Task: In the  document effectivestudy.pdf Share this file with 'softage.9@softage.net' Make a copy of the file 'without changing the auto name' Delete the  copy of the file
Action: Mouse pressed left at (526, 388)
Screenshot: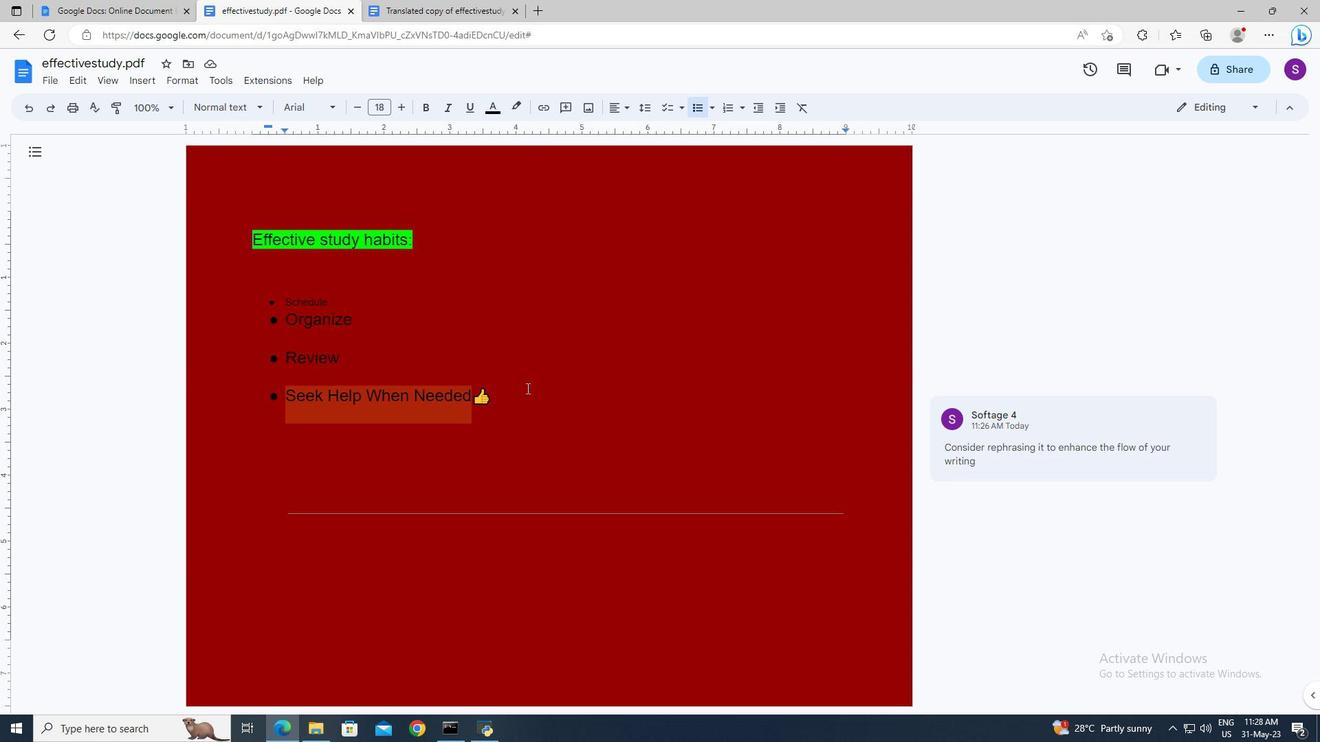 
Action: Mouse moved to (44, 87)
Screenshot: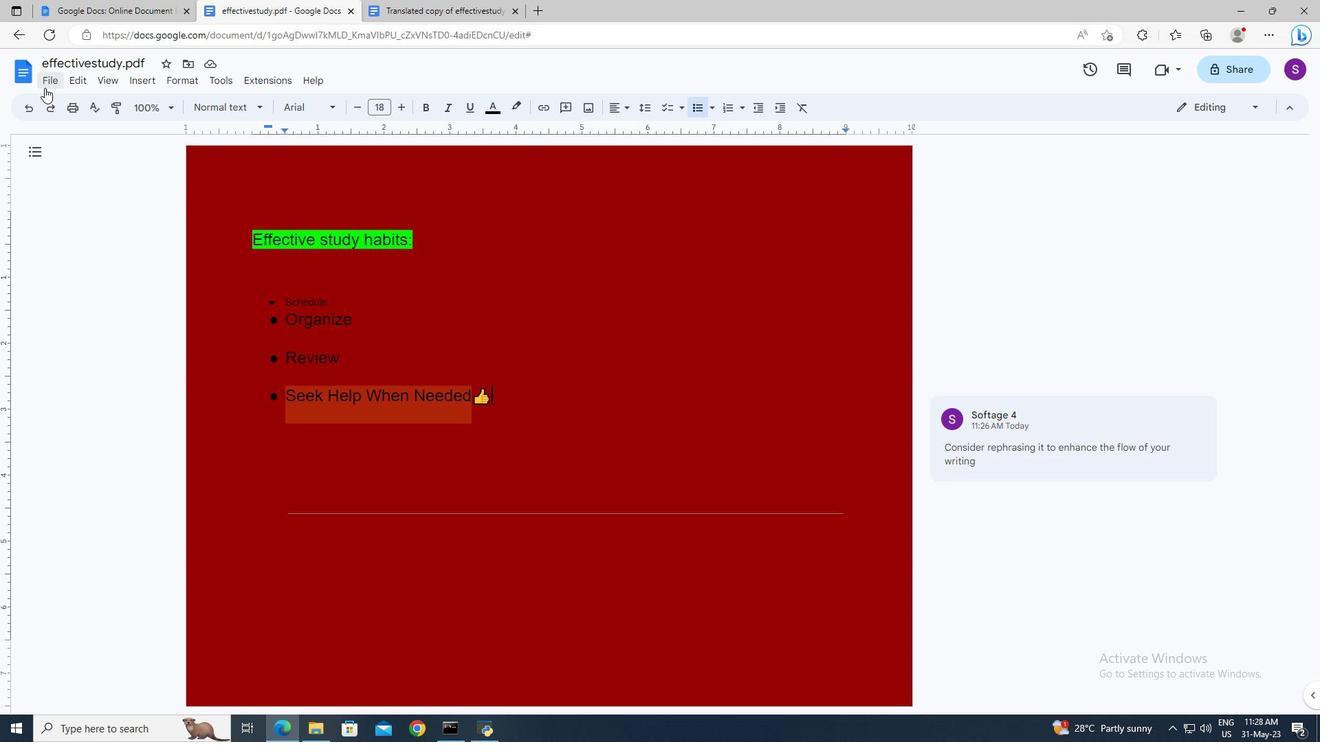 
Action: Mouse pressed left at (44, 87)
Screenshot: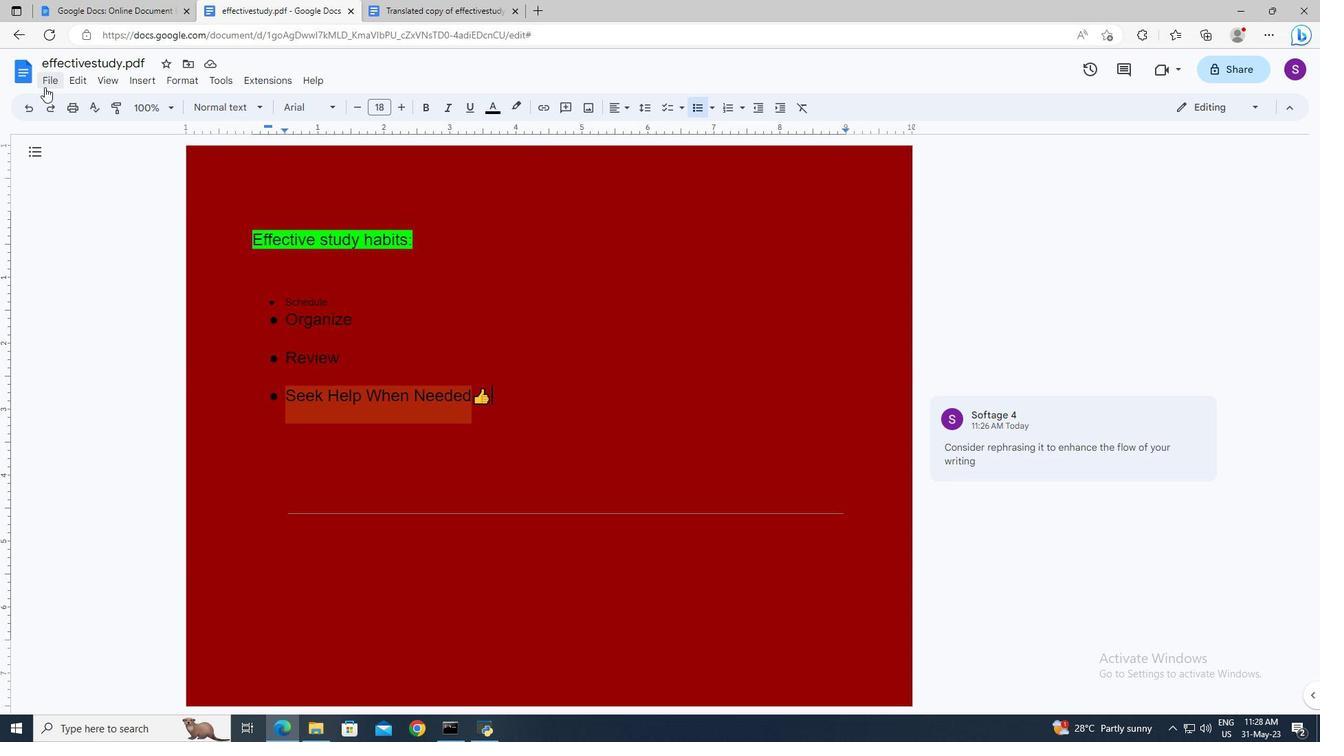 
Action: Mouse moved to (266, 189)
Screenshot: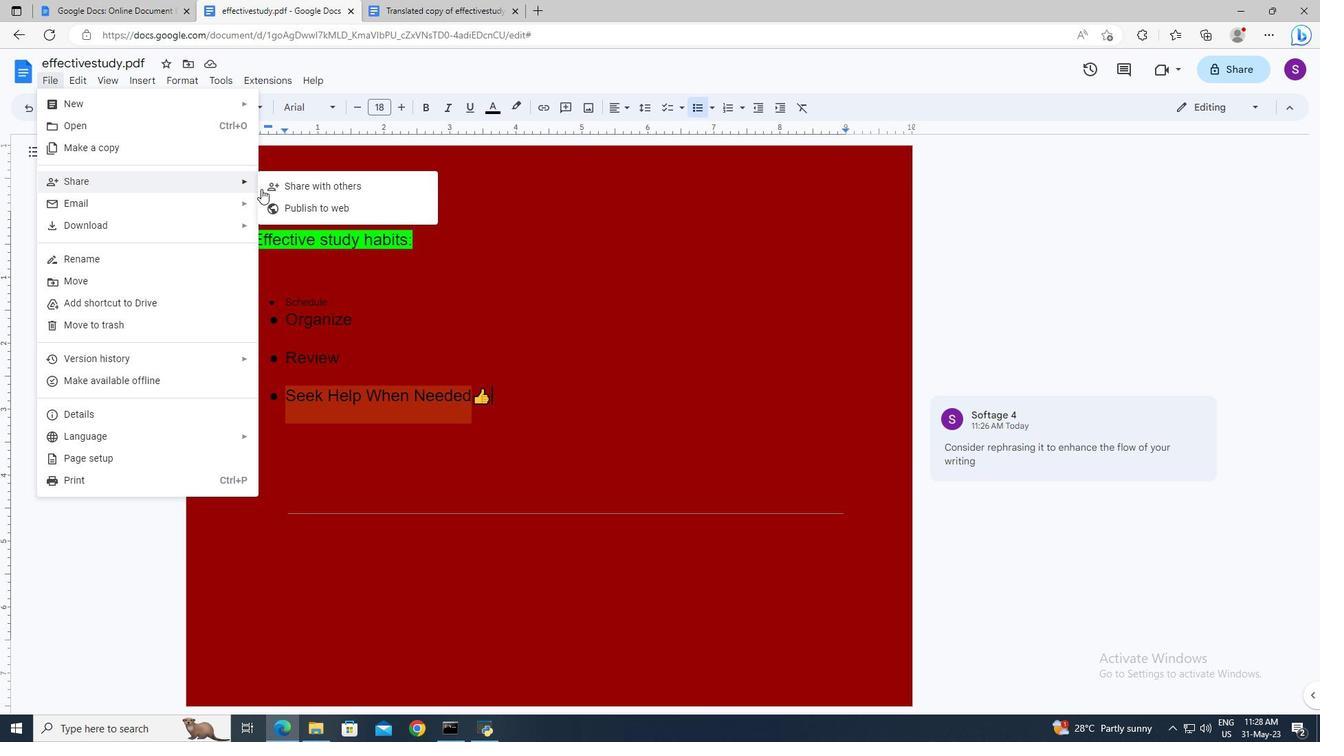 
Action: Mouse pressed left at (266, 189)
Screenshot: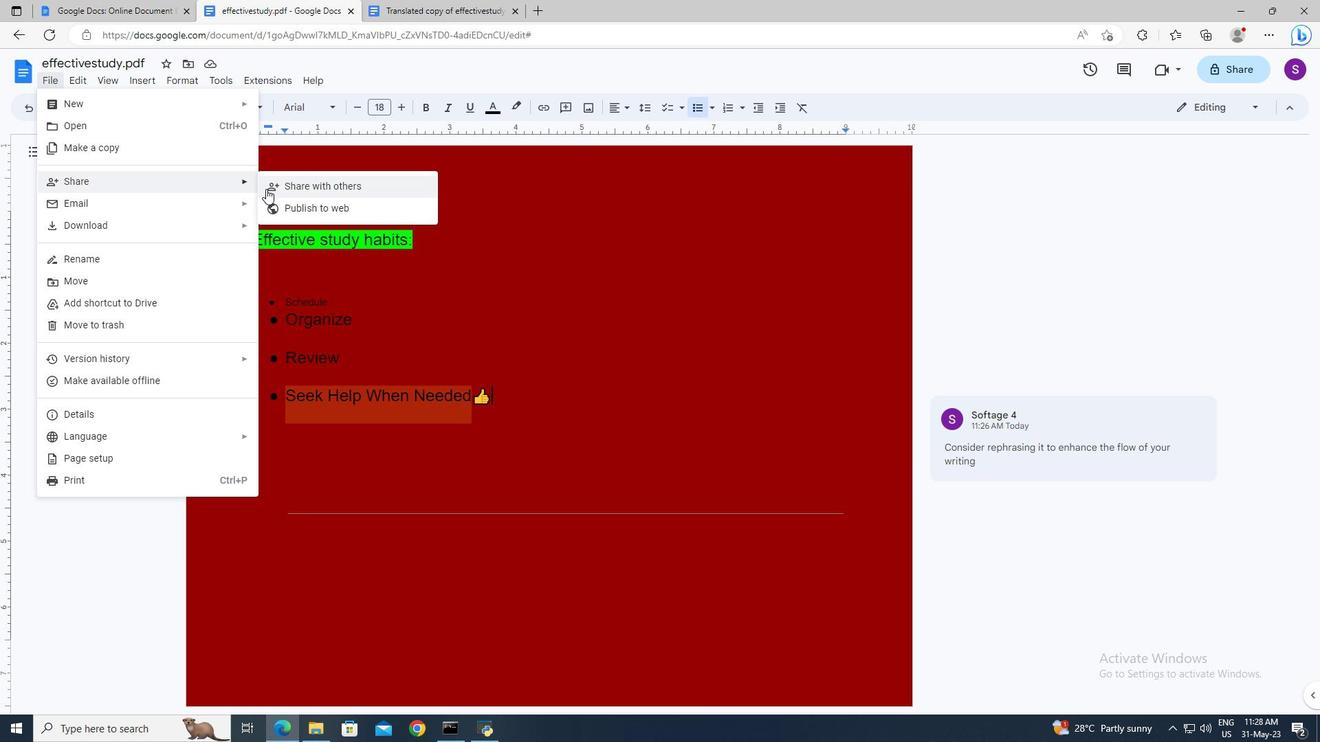 
Action: Mouse moved to (522, 306)
Screenshot: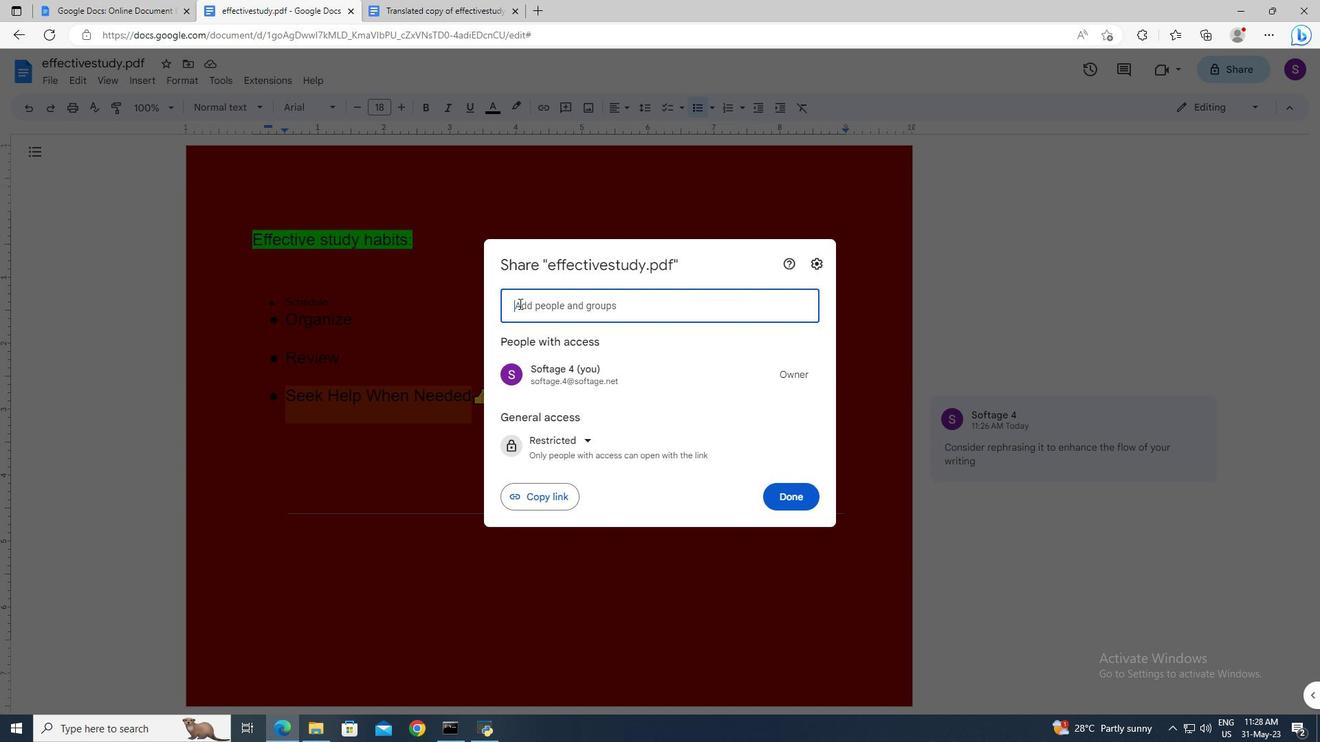 
Action: Mouse pressed left at (522, 306)
Screenshot: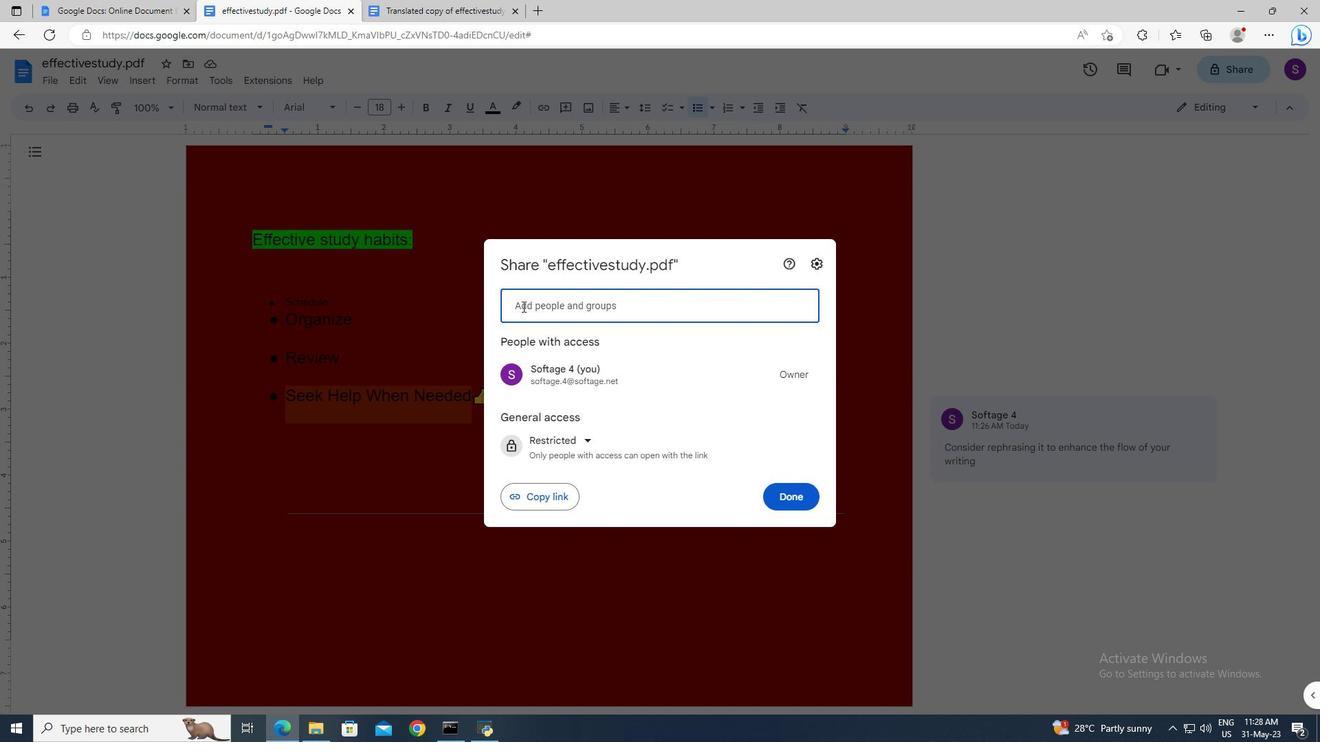 
Action: Mouse moved to (522, 305)
Screenshot: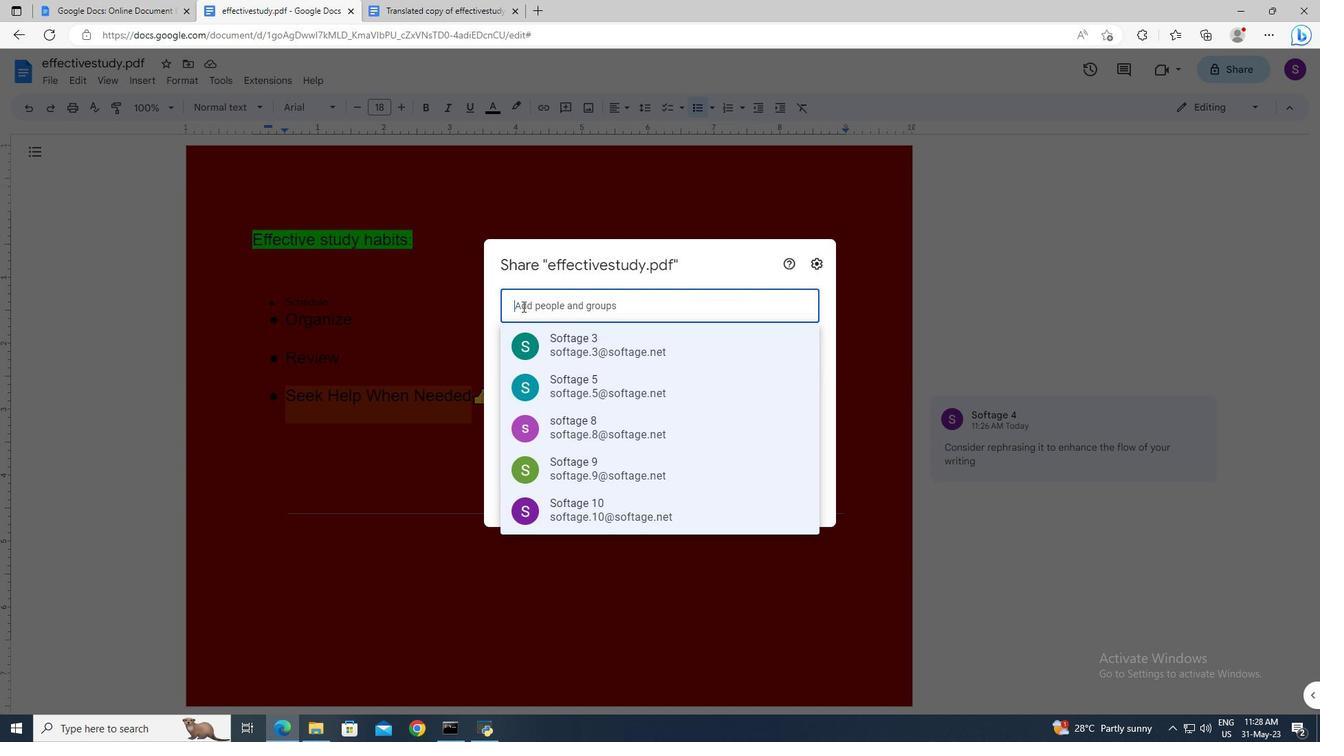 
Action: Key pressed softage.9<Key.shift>@softage.net<Key.enter>
Screenshot: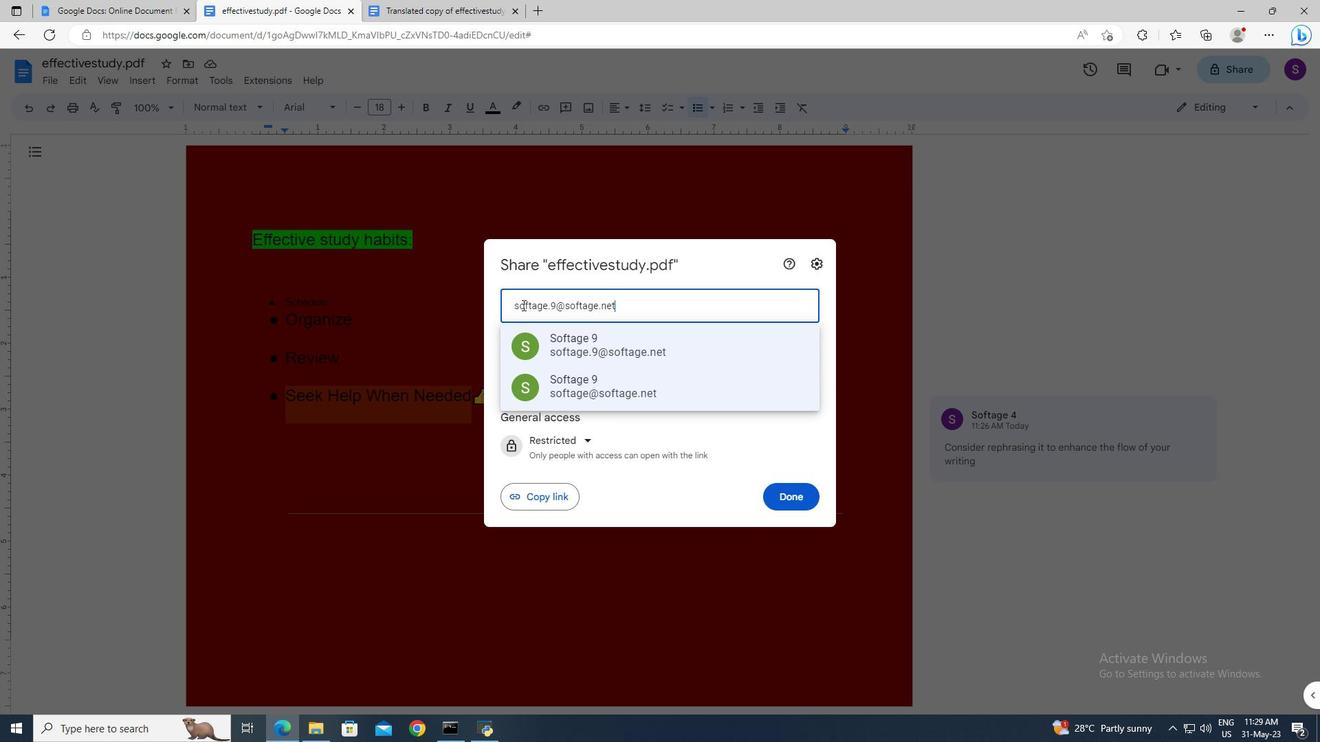 
Action: Mouse moved to (770, 484)
Screenshot: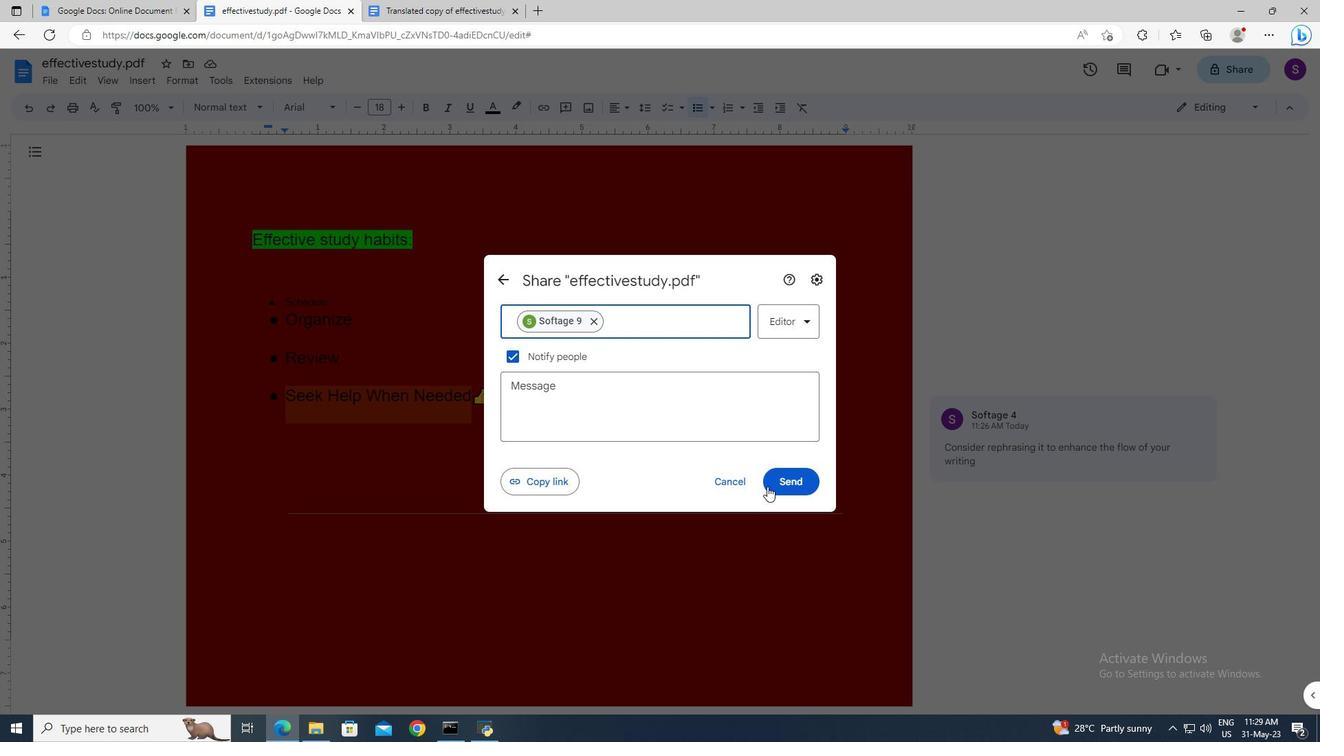 
Action: Mouse pressed left at (770, 484)
Screenshot: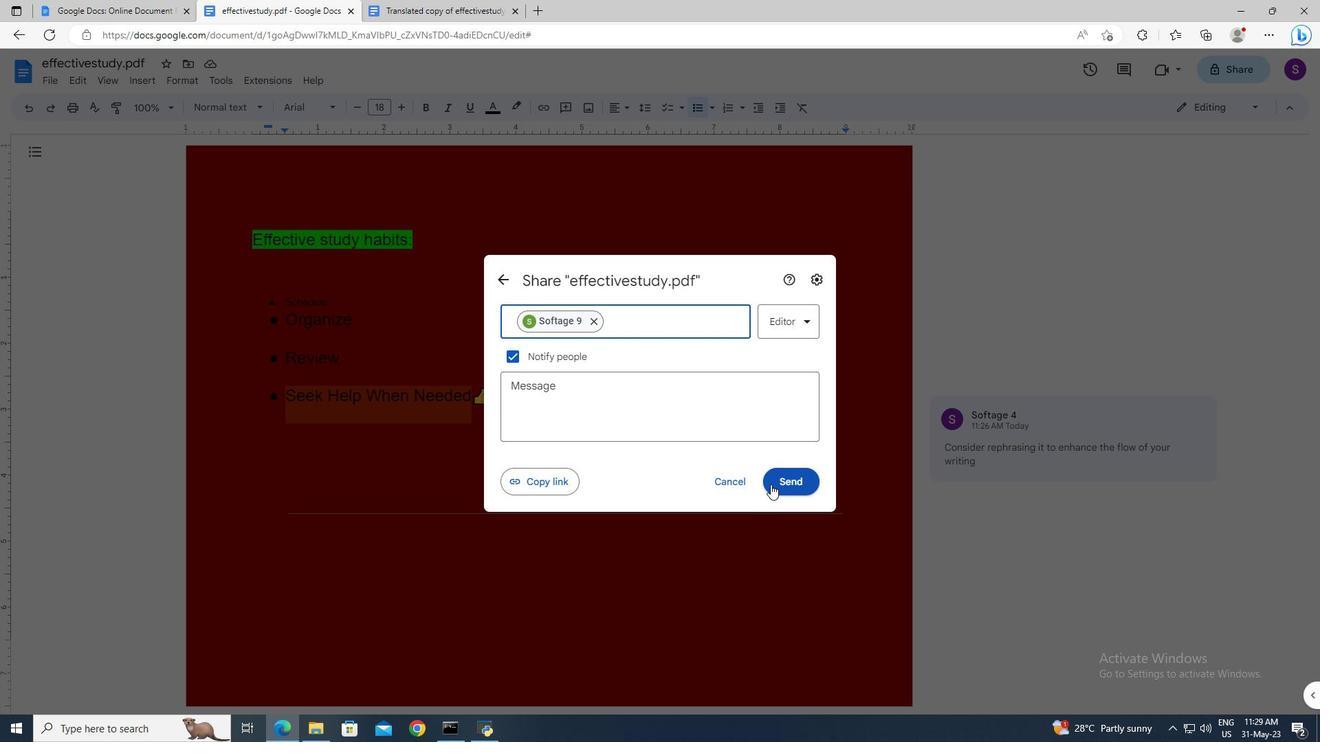 
Action: Mouse moved to (61, 81)
Screenshot: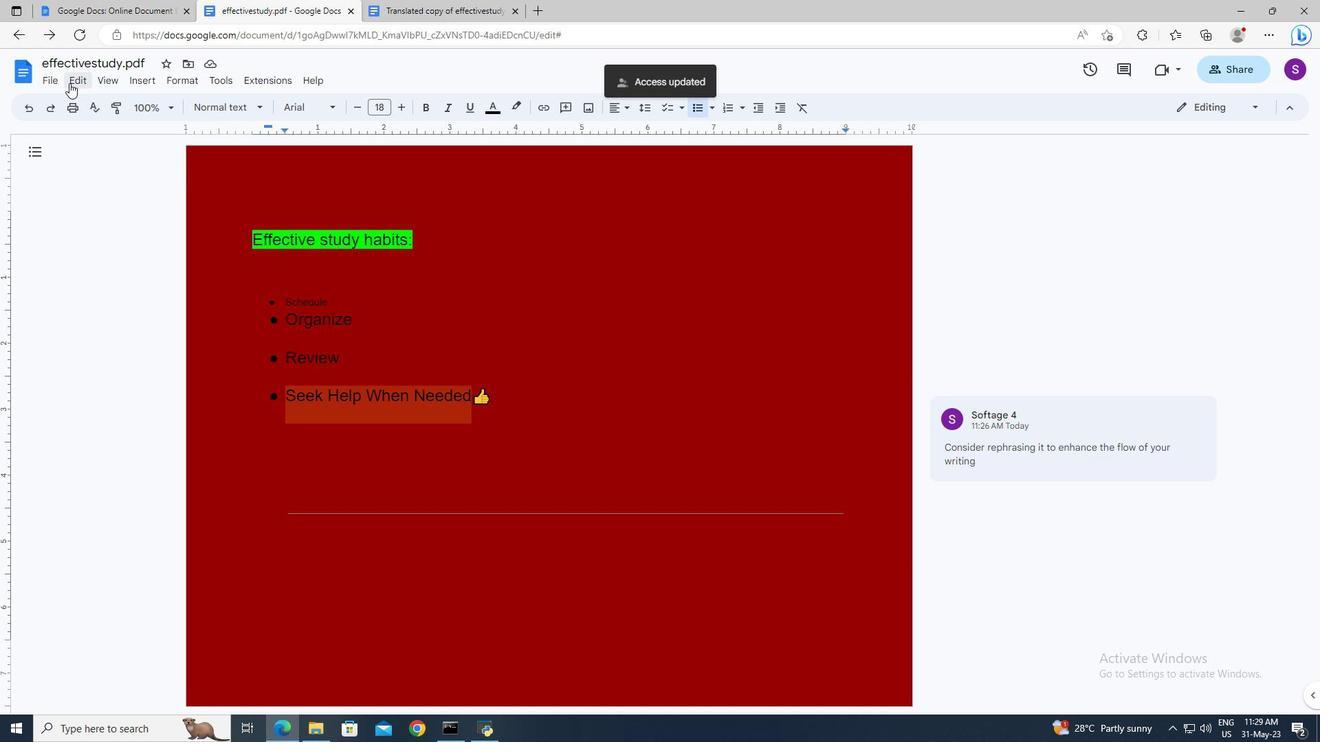 
Action: Mouse pressed left at (61, 81)
Screenshot: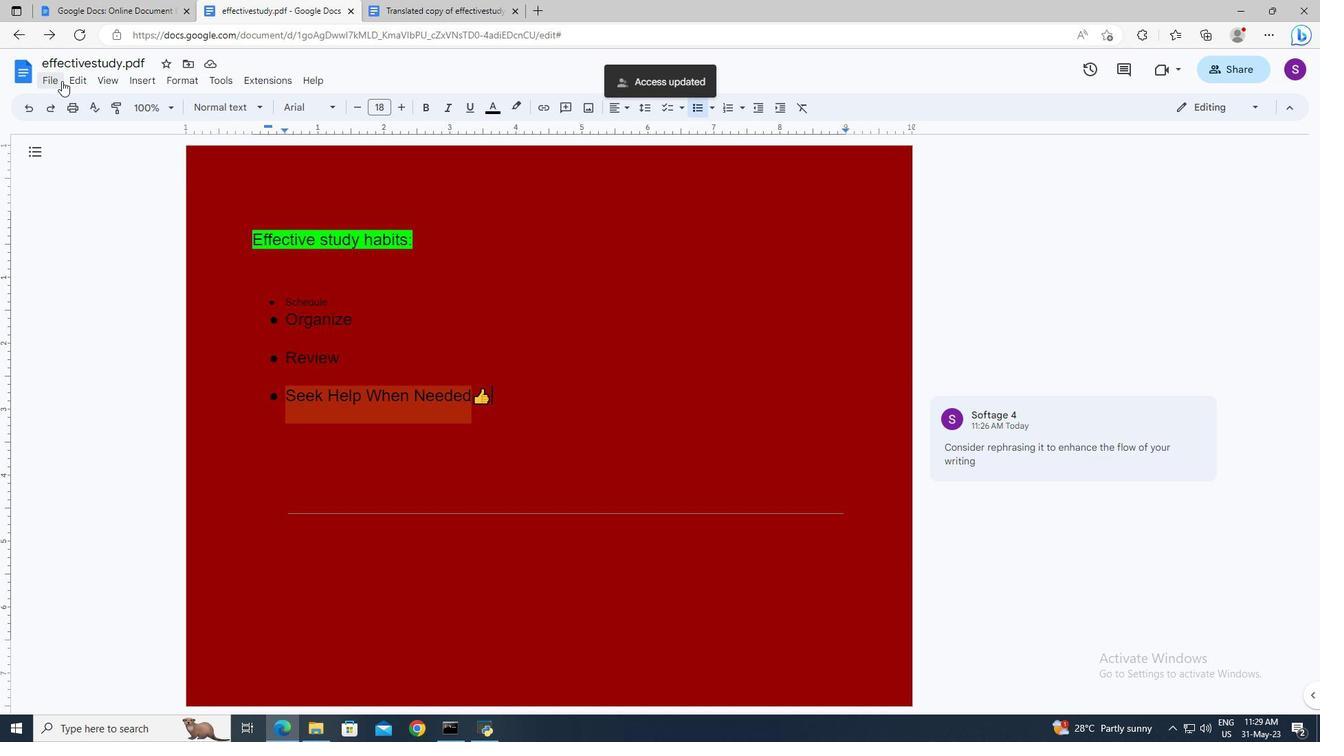 
Action: Mouse moved to (70, 148)
Screenshot: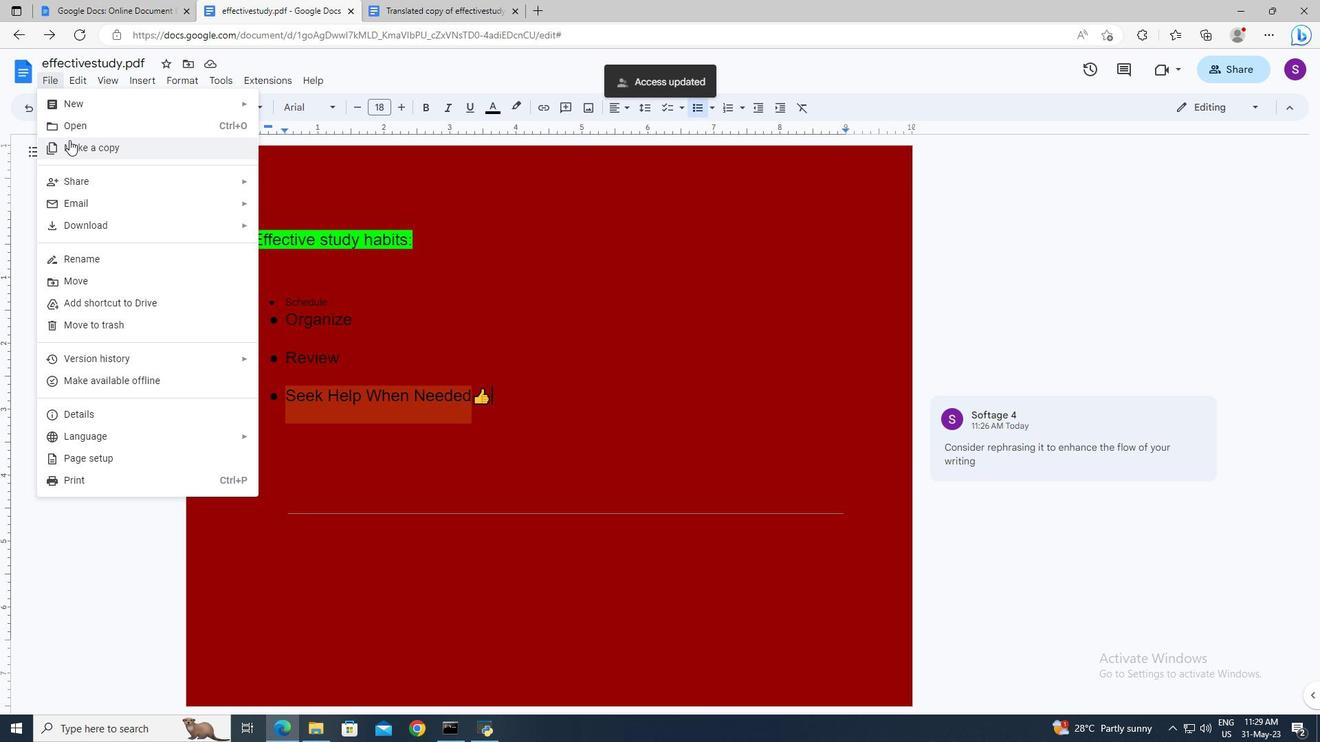 
Action: Mouse pressed left at (70, 148)
Screenshot: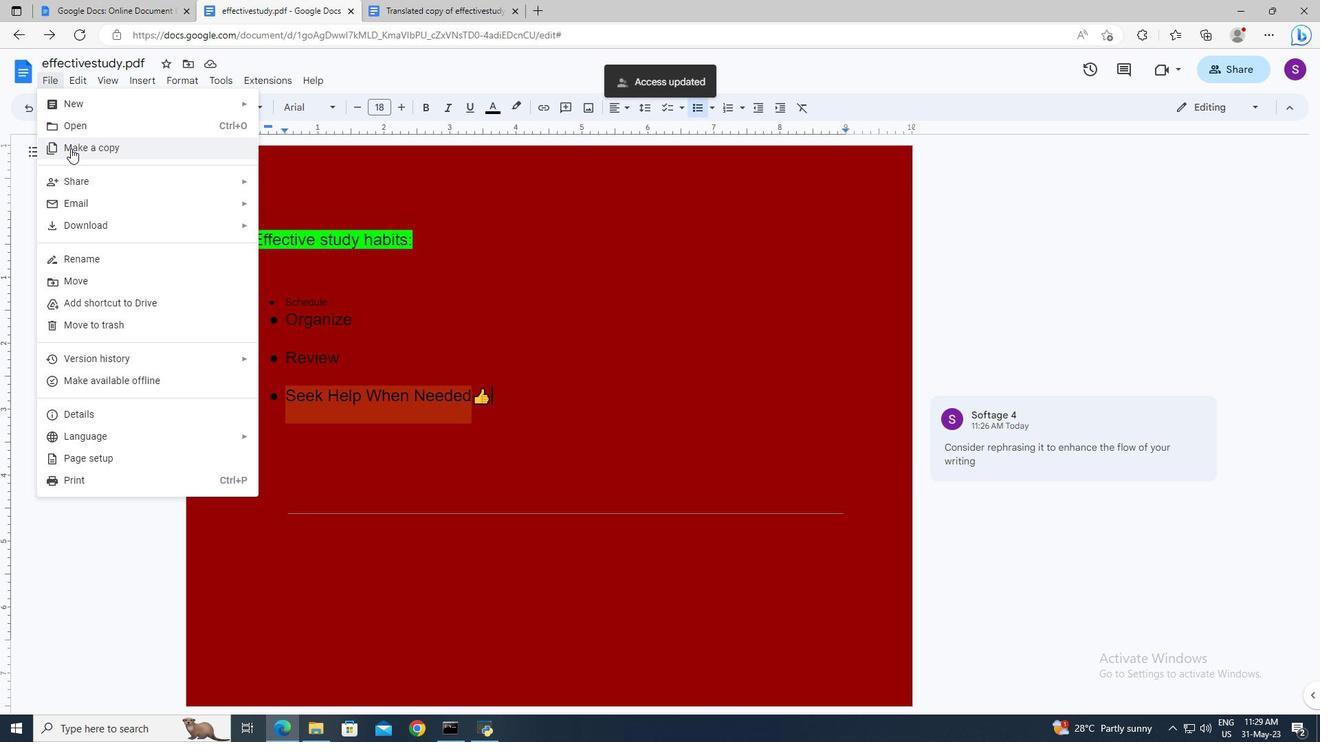 
Action: Mouse moved to (709, 499)
Screenshot: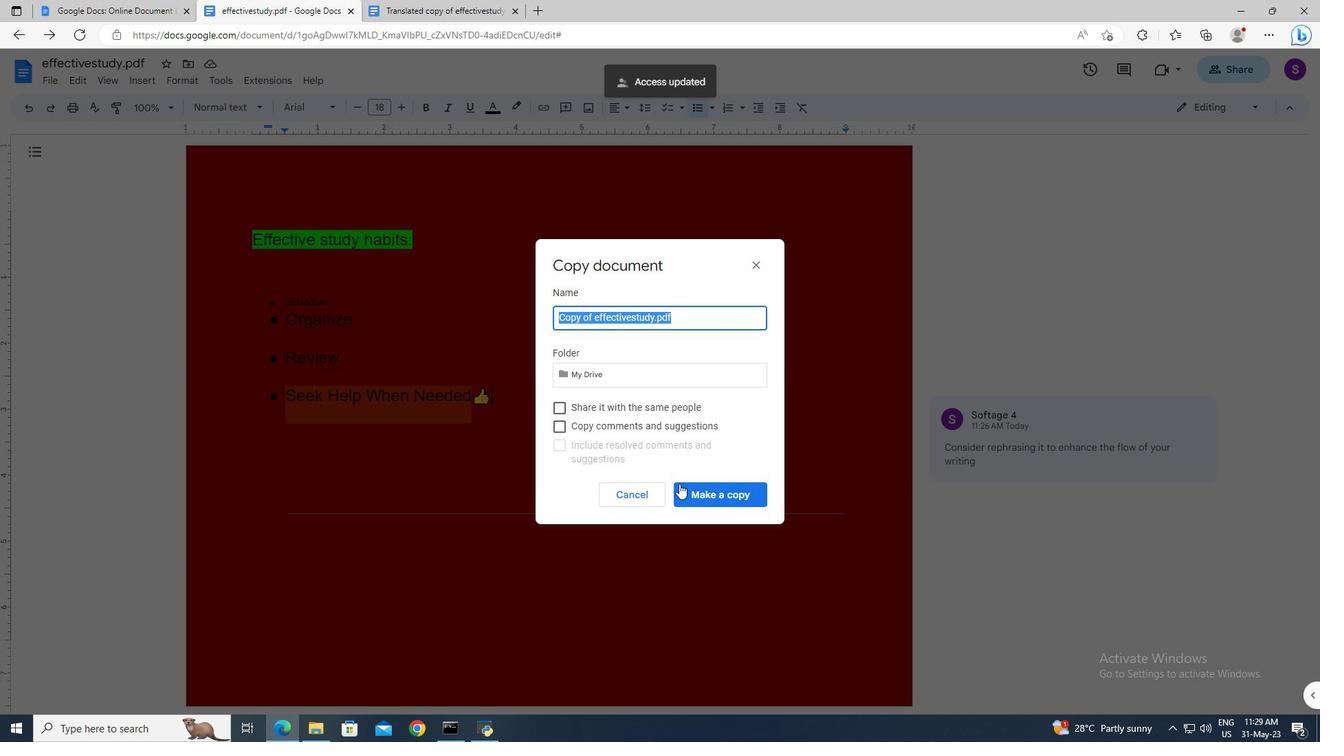 
Action: Mouse pressed left at (709, 499)
Screenshot: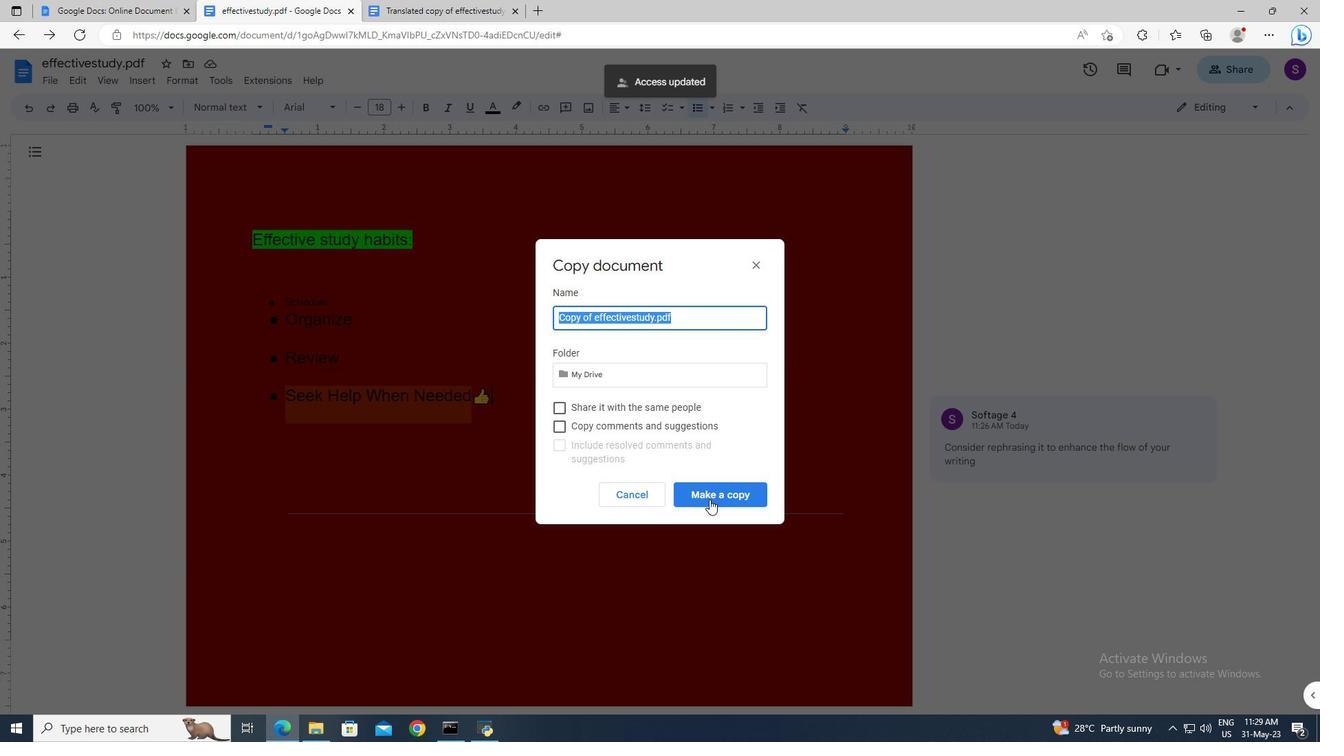 
Action: Mouse moved to (52, 81)
Screenshot: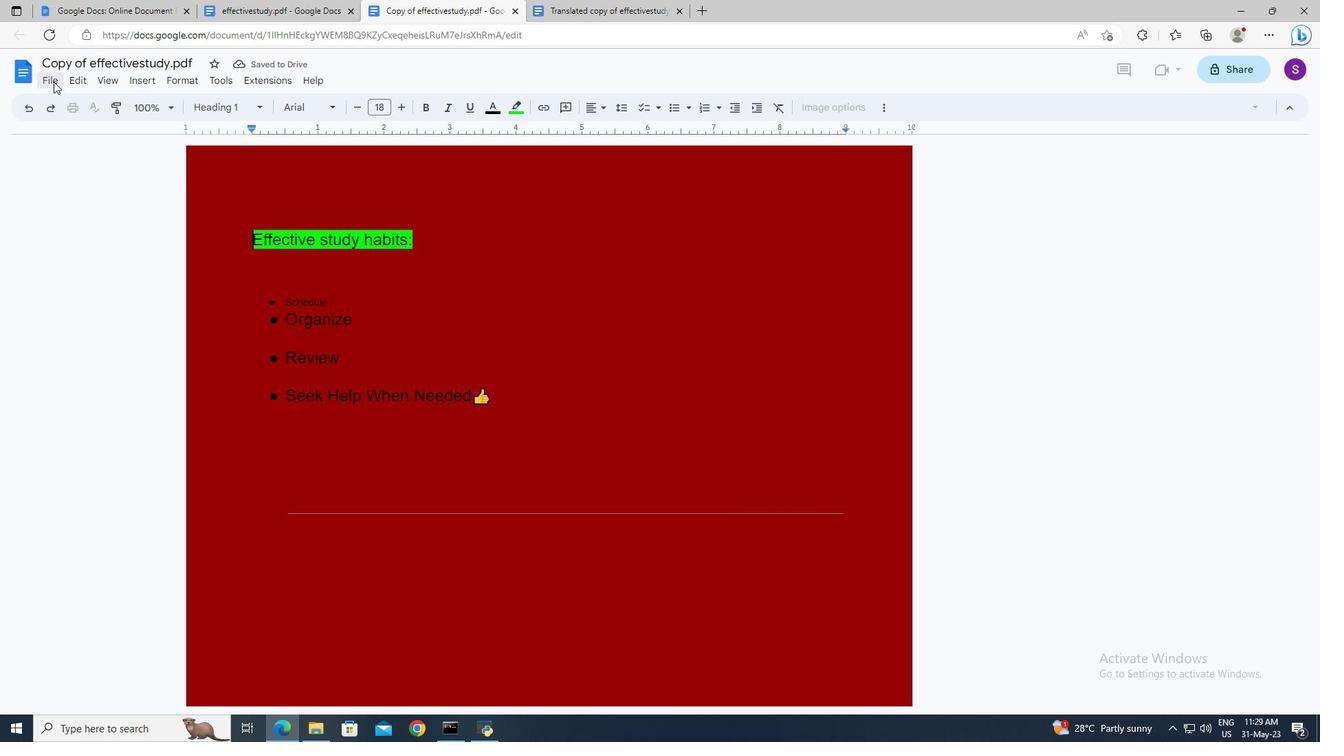 
Action: Mouse pressed left at (52, 81)
Screenshot: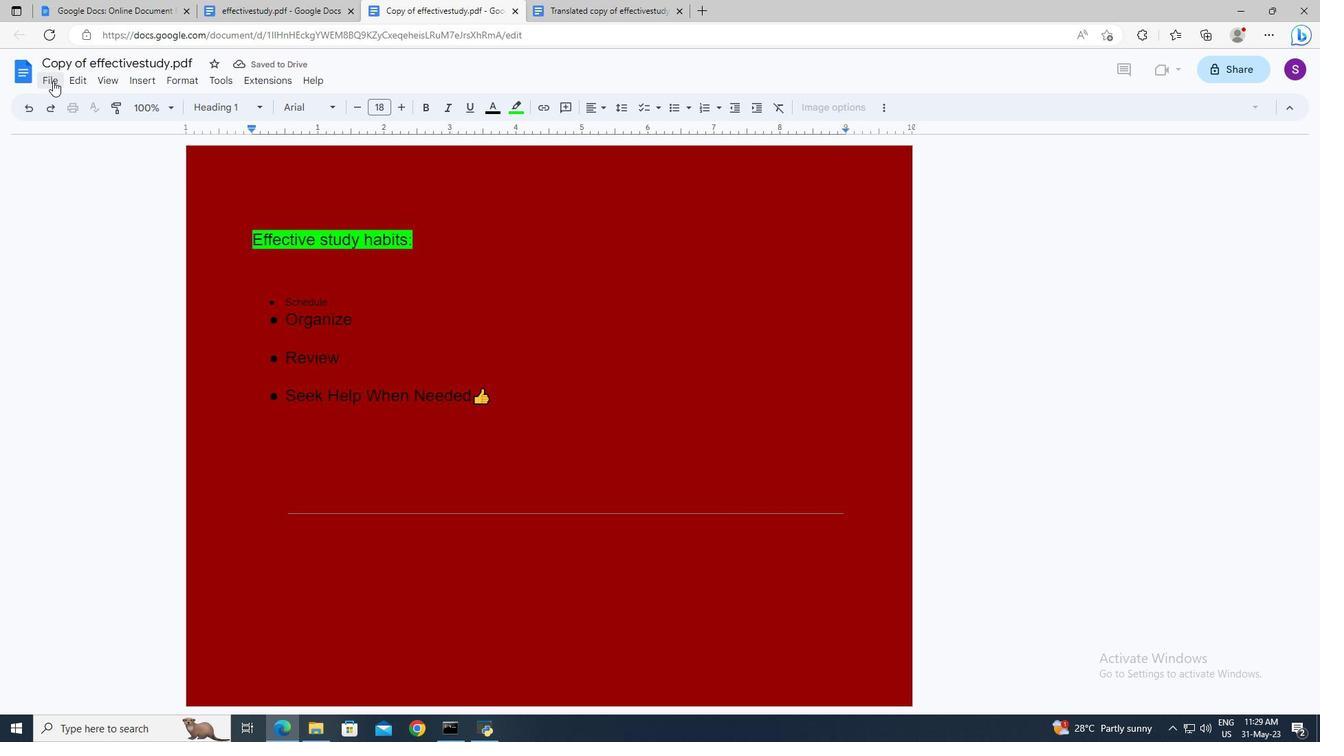 
Action: Mouse moved to (82, 277)
Screenshot: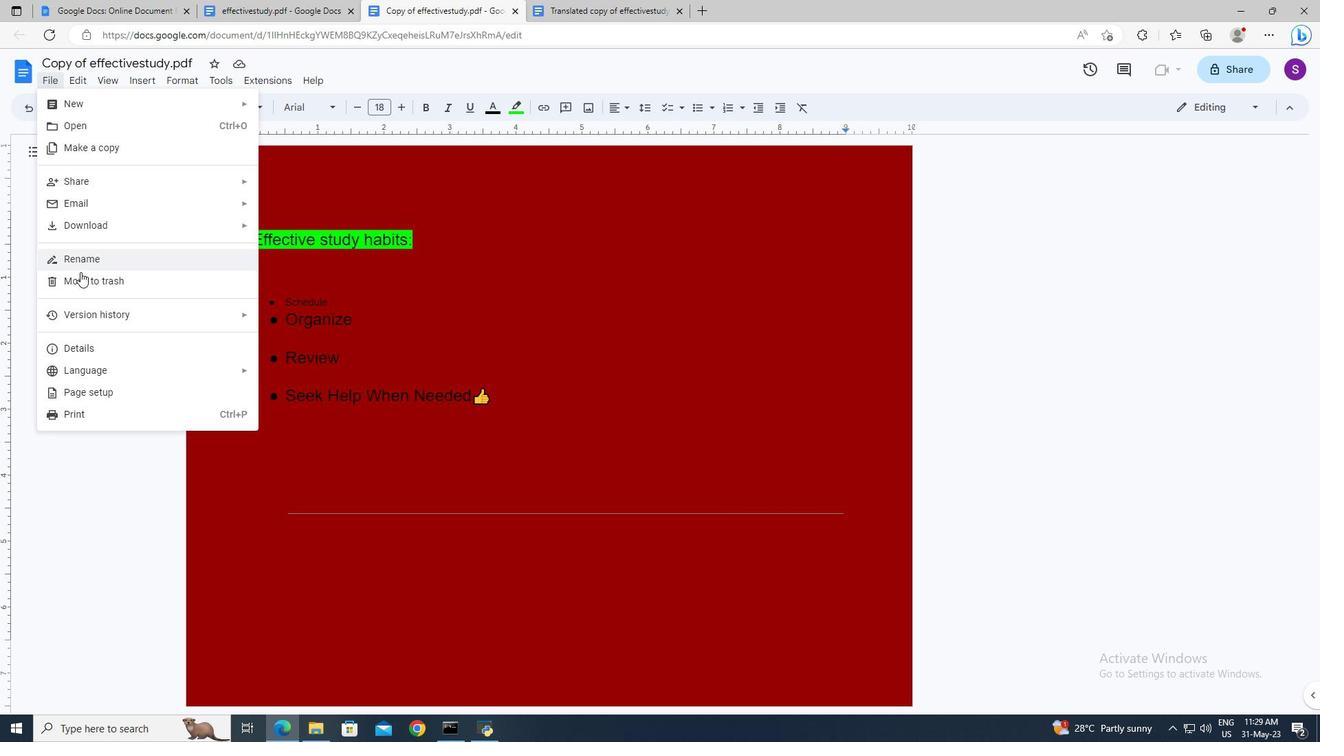 
Action: Mouse pressed left at (82, 277)
Screenshot: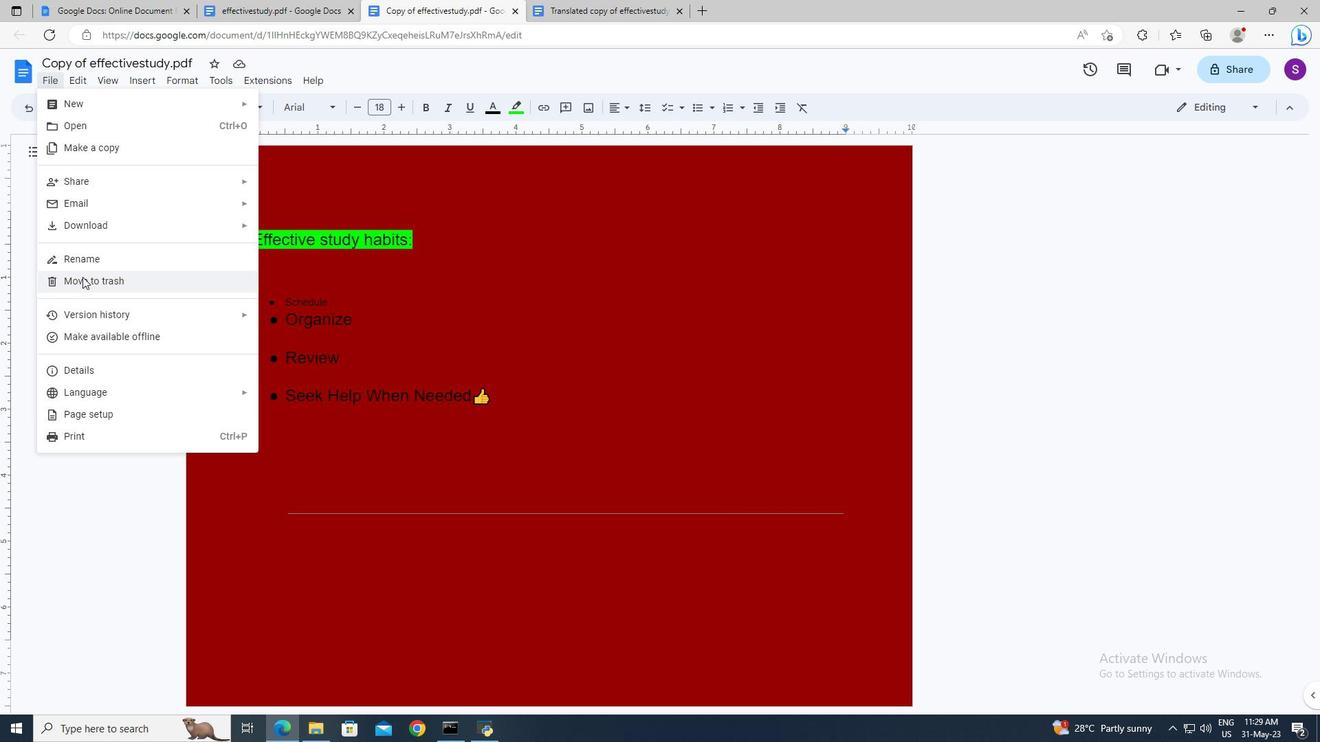 
